 Task: Assign in the project TrackForge the issue 'Improve the appâ€™s performance during network interruptions' to the sprint 'Mission Control'.
Action: Mouse moved to (1257, 605)
Screenshot: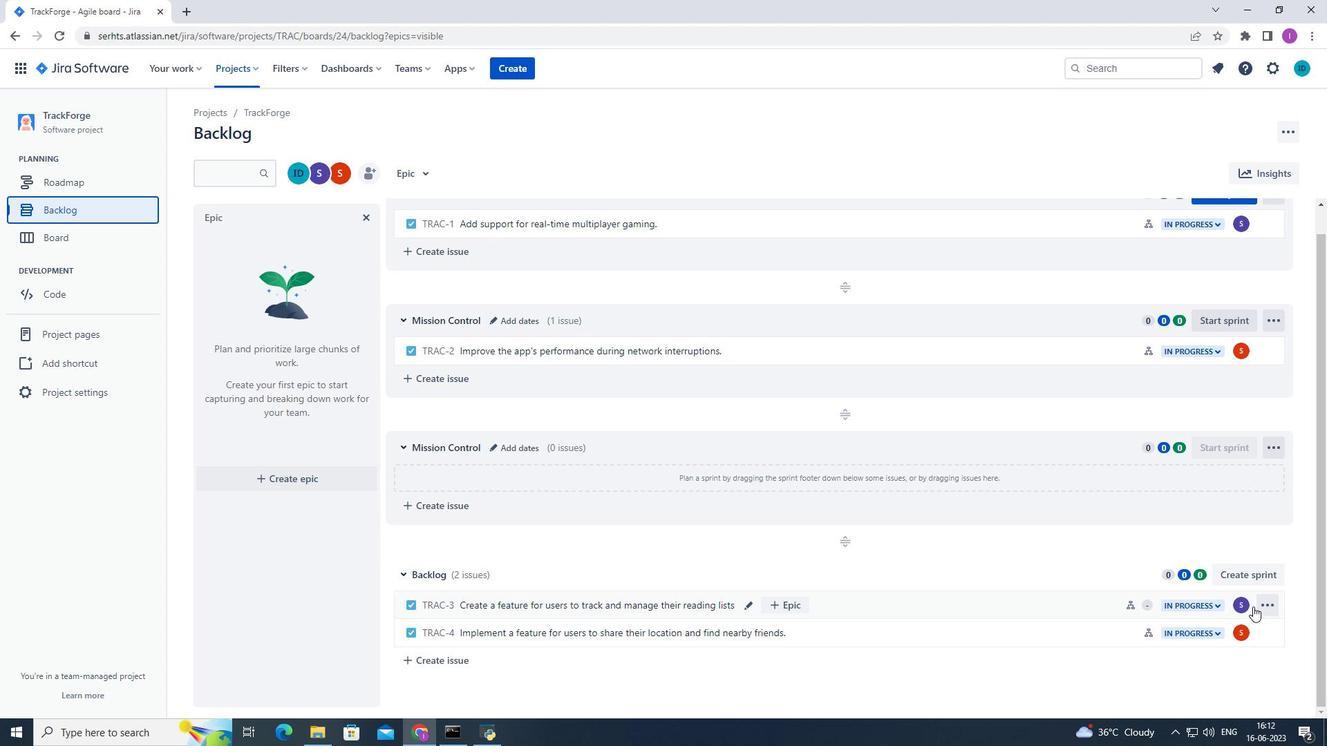 
Action: Mouse pressed left at (1257, 605)
Screenshot: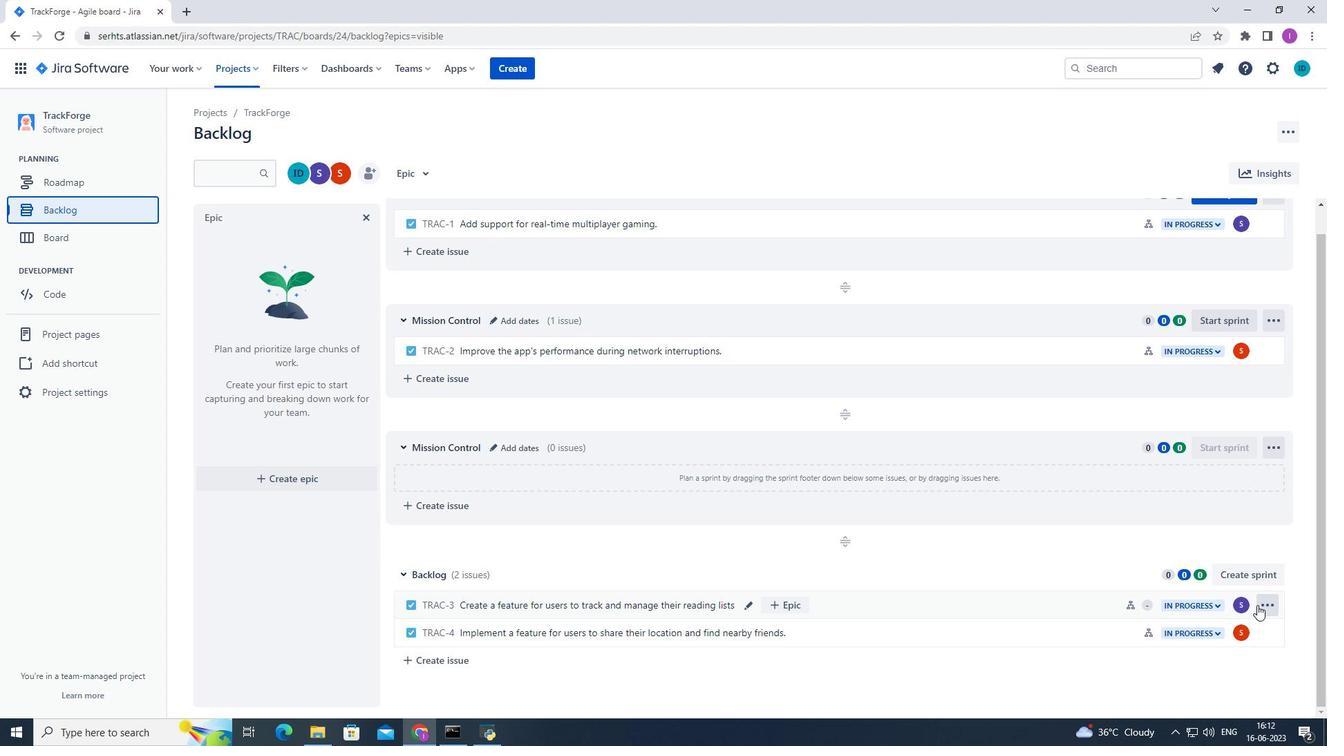 
Action: Mouse moved to (1227, 528)
Screenshot: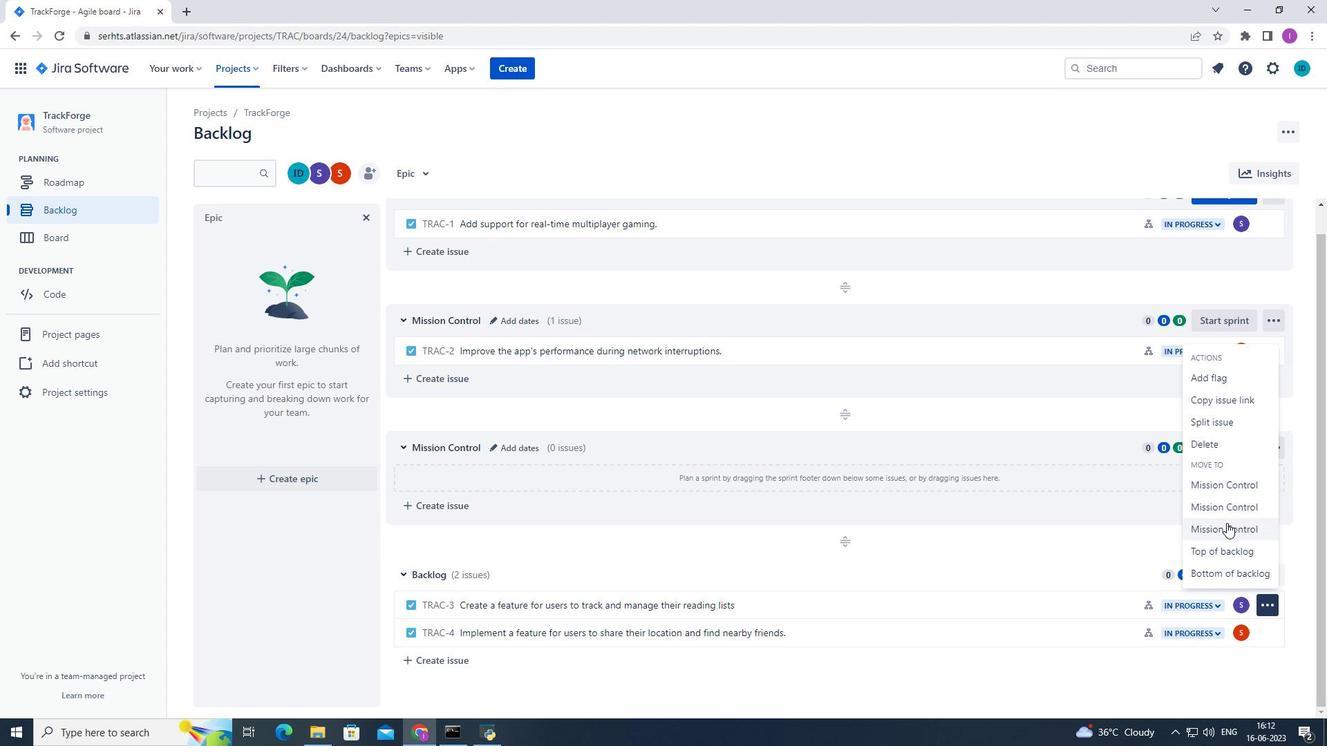 
Action: Mouse pressed left at (1227, 528)
Screenshot: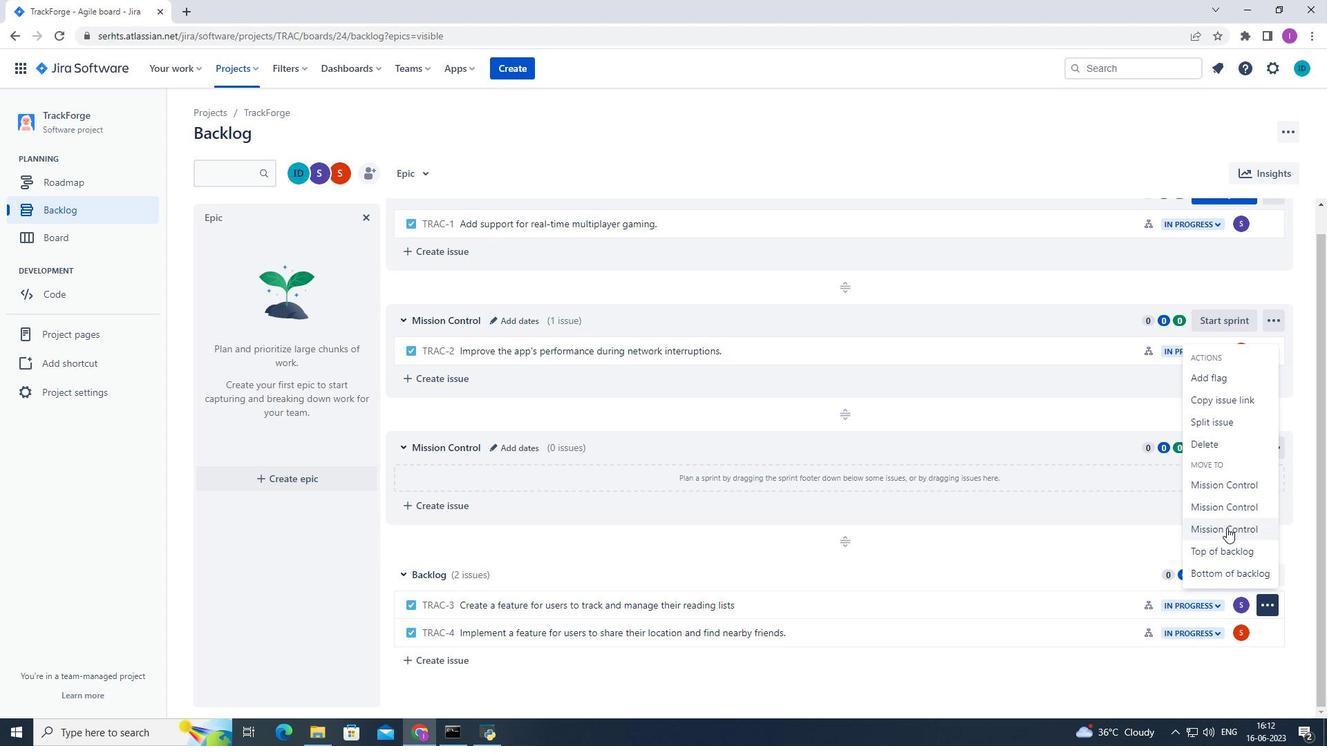 
Action: Mouse moved to (1226, 530)
Screenshot: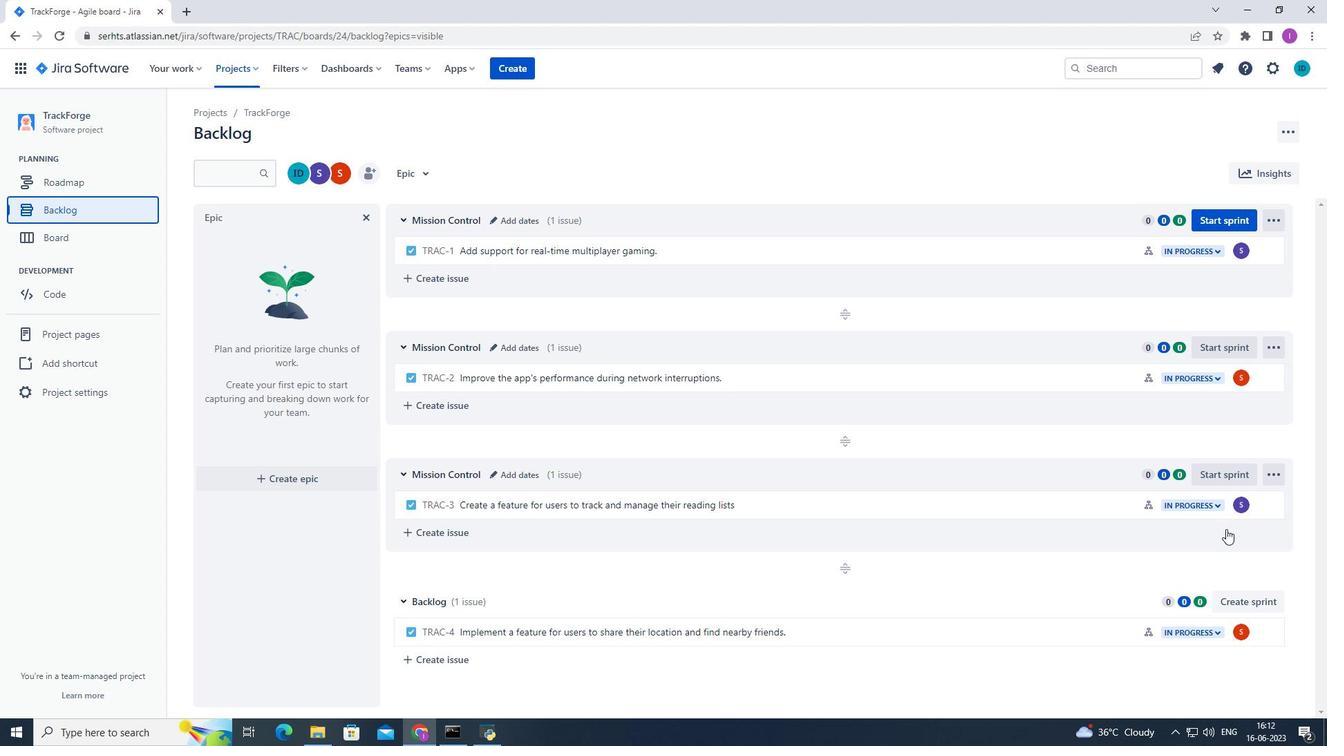 
